 Task: Sort the products in the category "Danishes" by best match.
Action: Mouse moved to (27, 93)
Screenshot: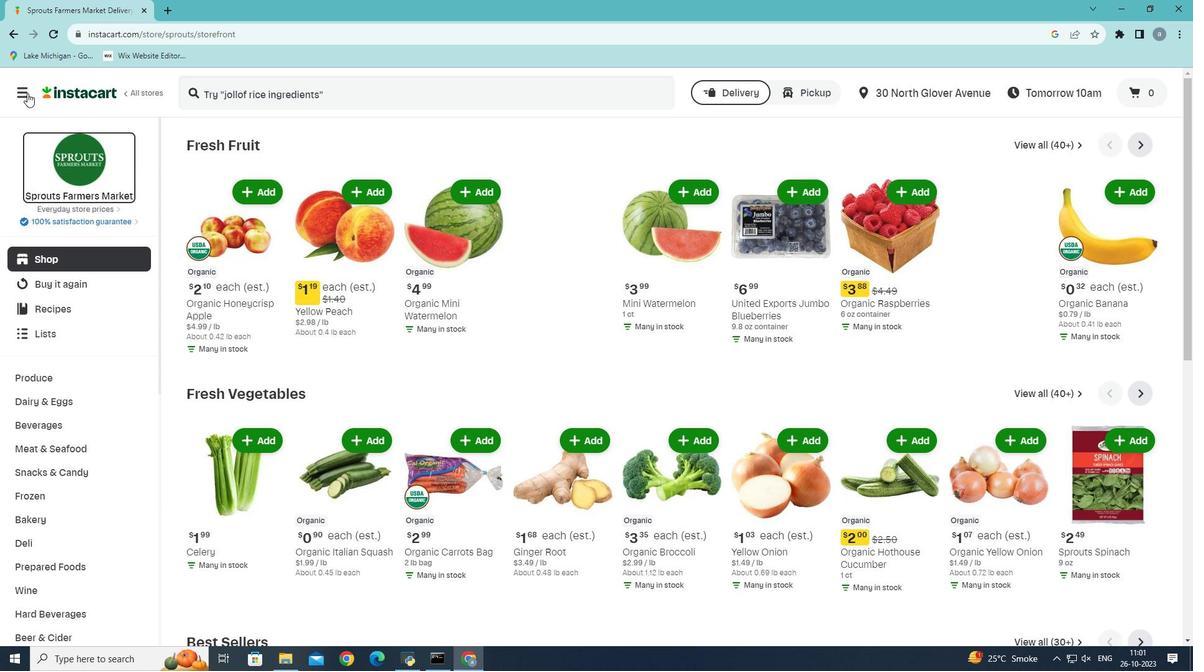
Action: Mouse pressed left at (27, 93)
Screenshot: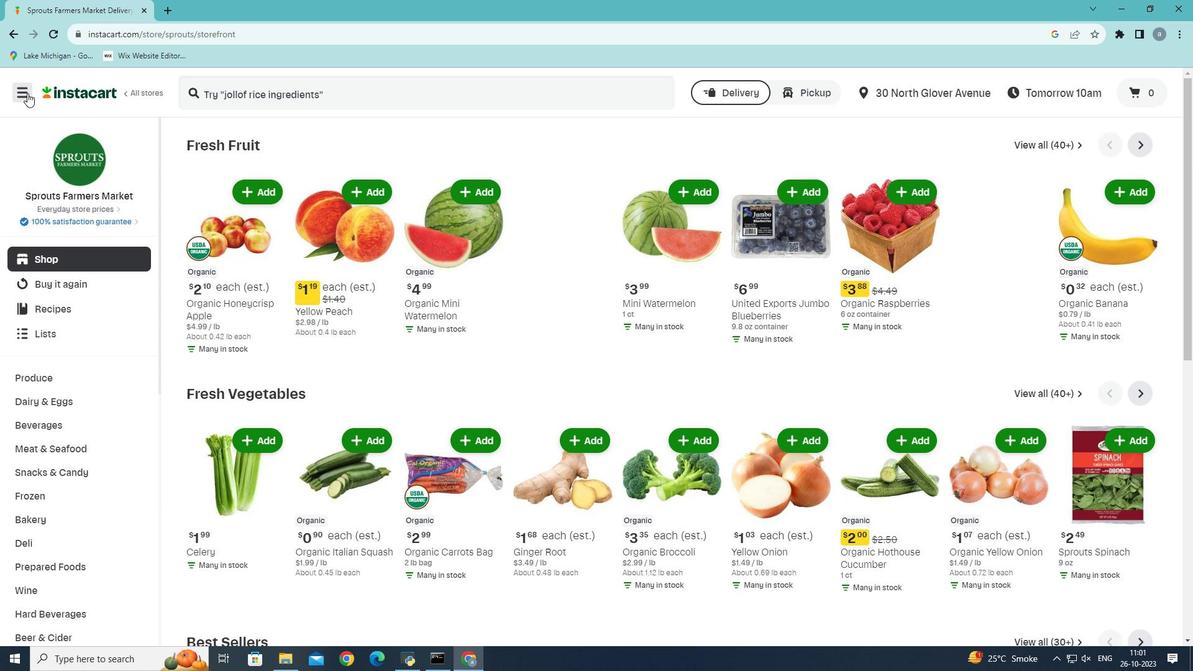 
Action: Mouse moved to (55, 361)
Screenshot: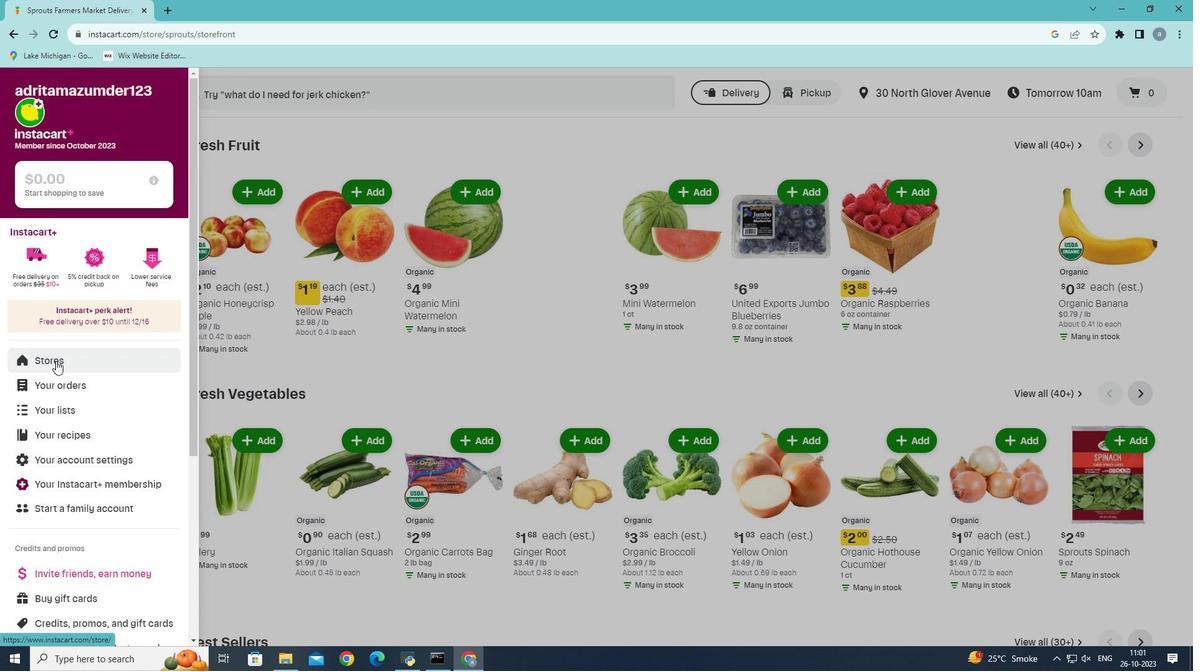 
Action: Mouse pressed left at (55, 361)
Screenshot: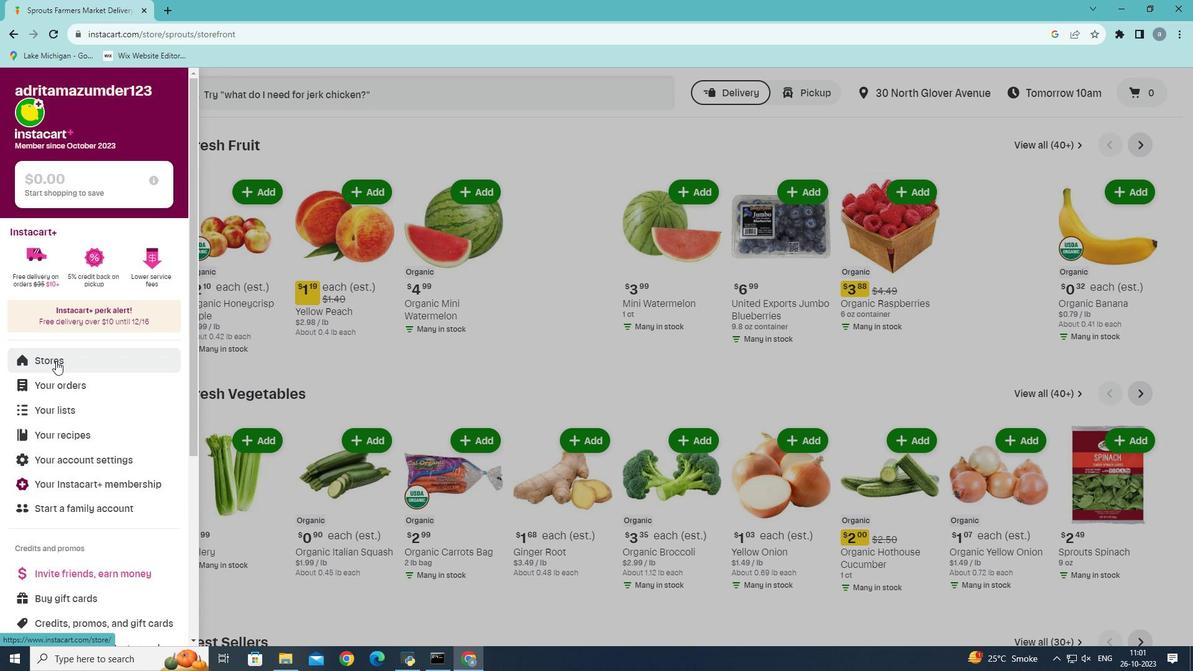 
Action: Mouse moved to (293, 135)
Screenshot: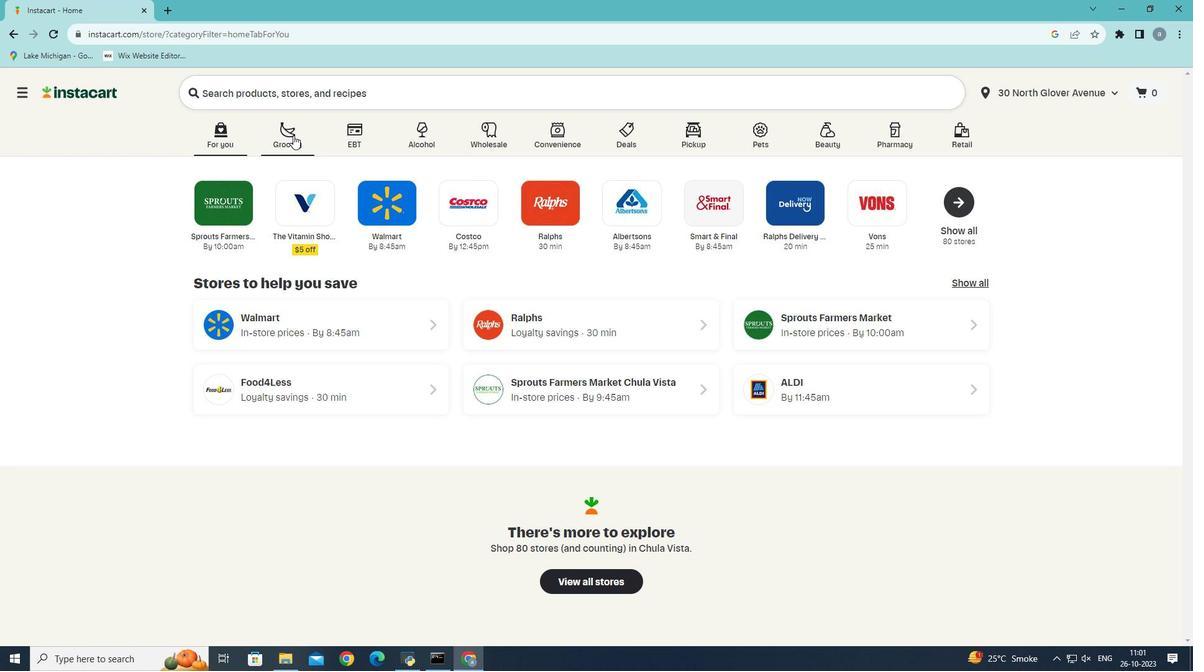 
Action: Mouse pressed left at (293, 135)
Screenshot: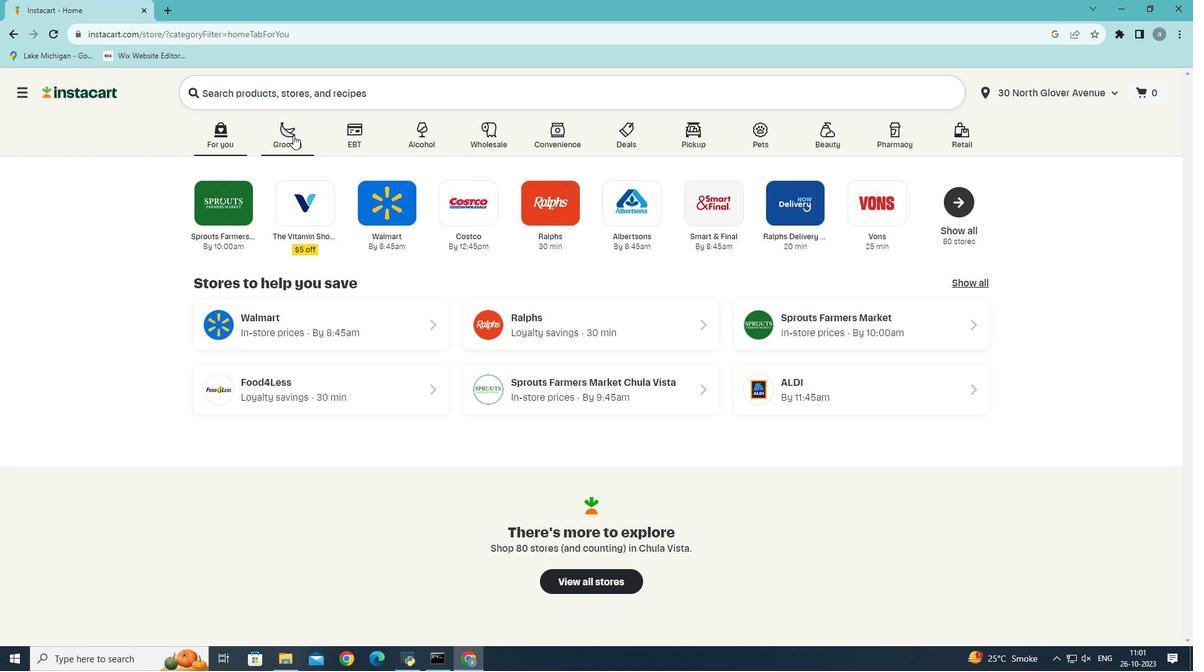 
Action: Mouse moved to (269, 374)
Screenshot: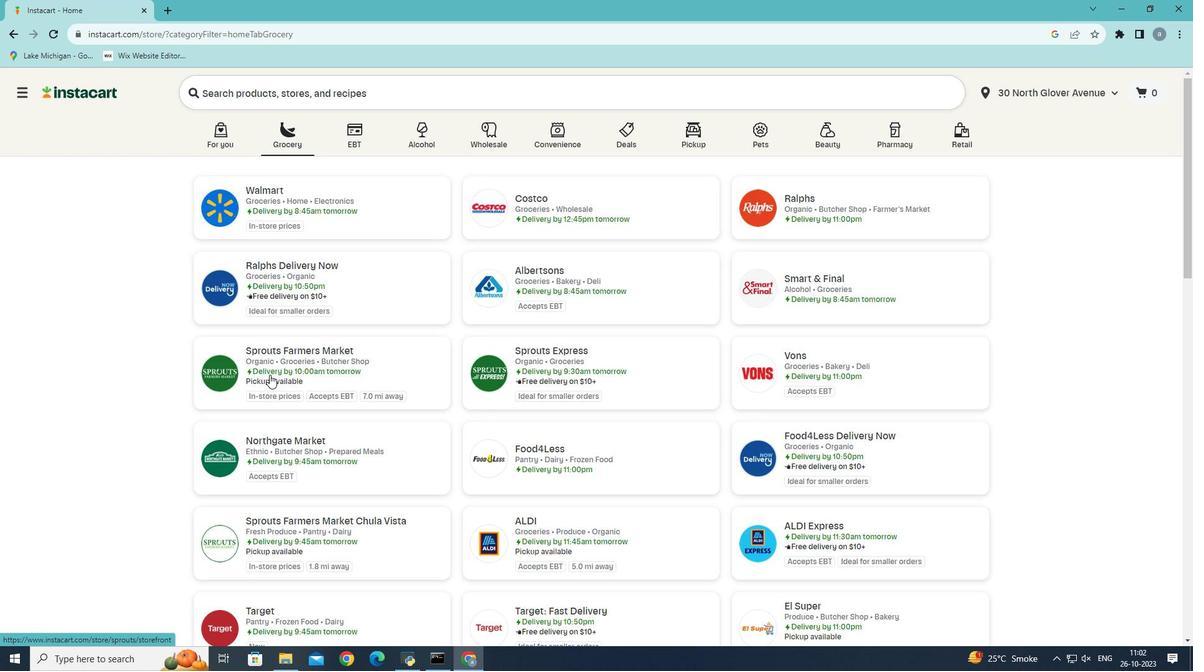 
Action: Mouse pressed left at (269, 374)
Screenshot: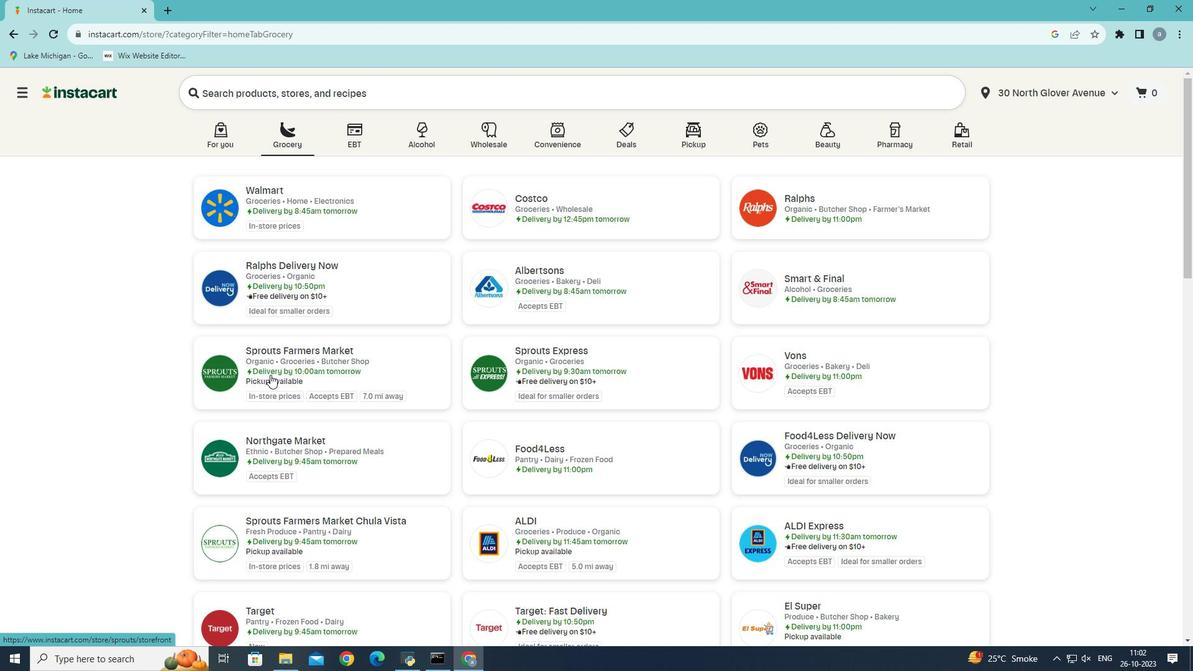 
Action: Mouse moved to (42, 519)
Screenshot: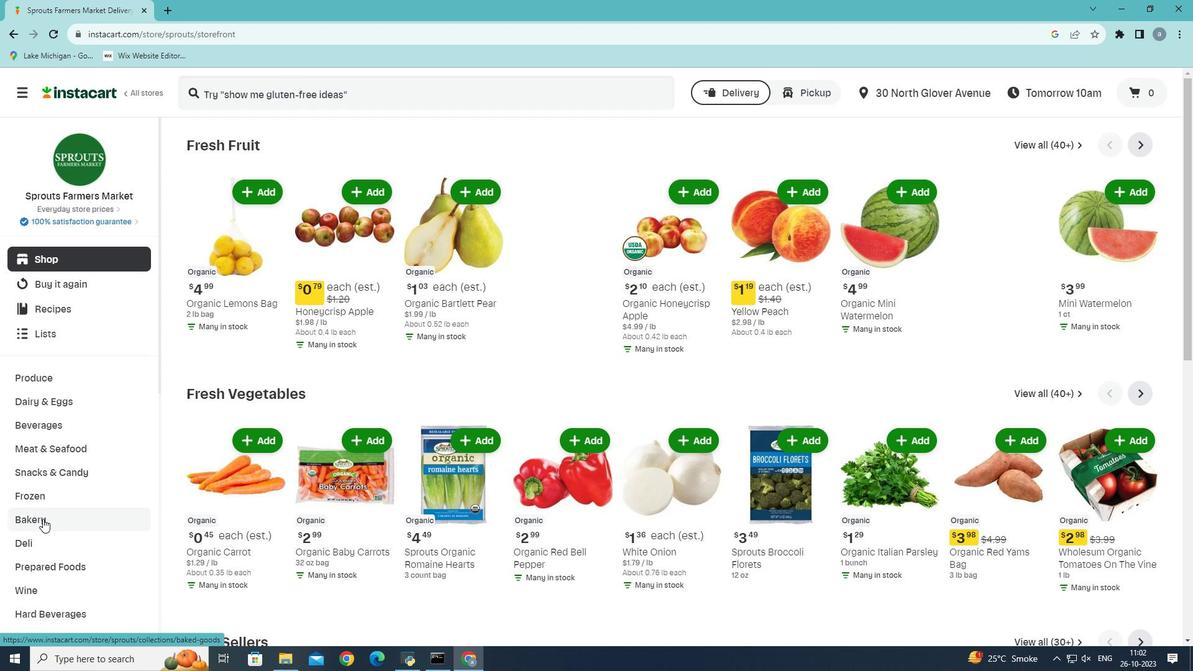 
Action: Mouse pressed left at (42, 519)
Screenshot: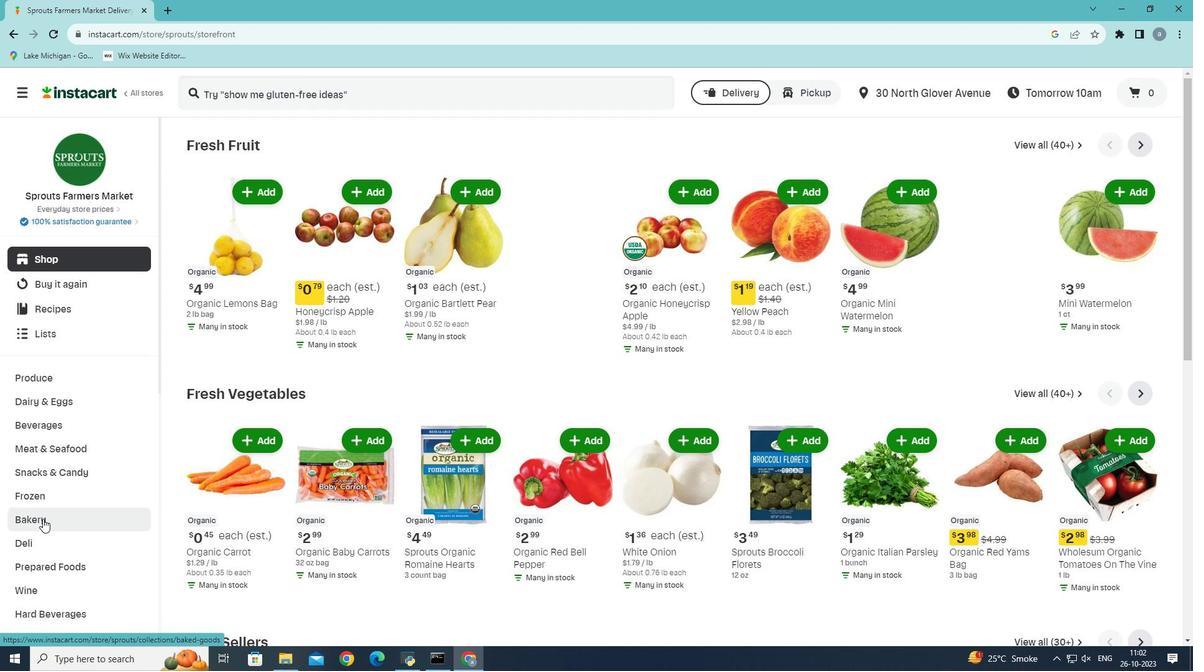 
Action: Mouse moved to (815, 172)
Screenshot: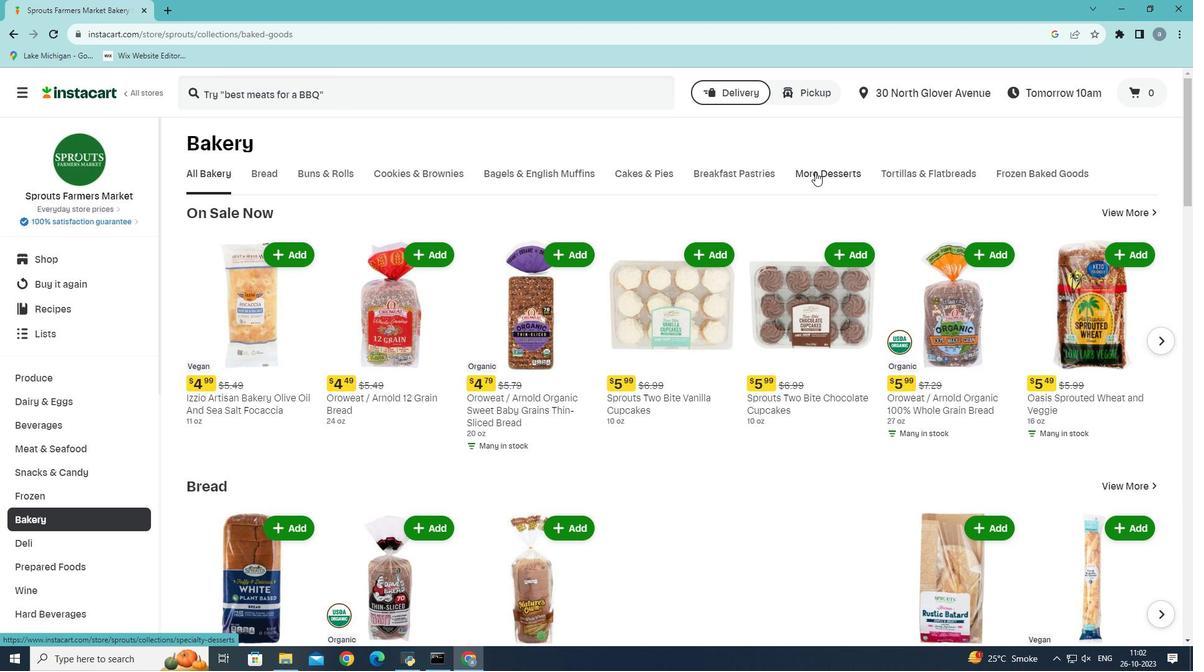 
Action: Mouse pressed left at (815, 172)
Screenshot: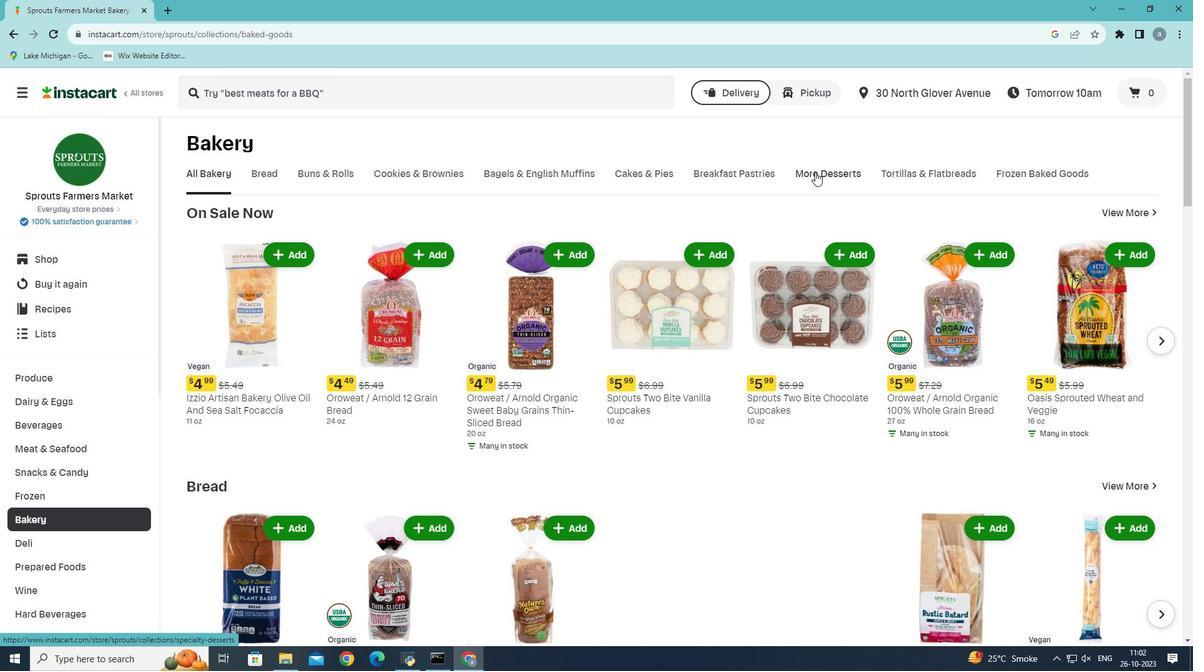 
Action: Mouse moved to (754, 177)
Screenshot: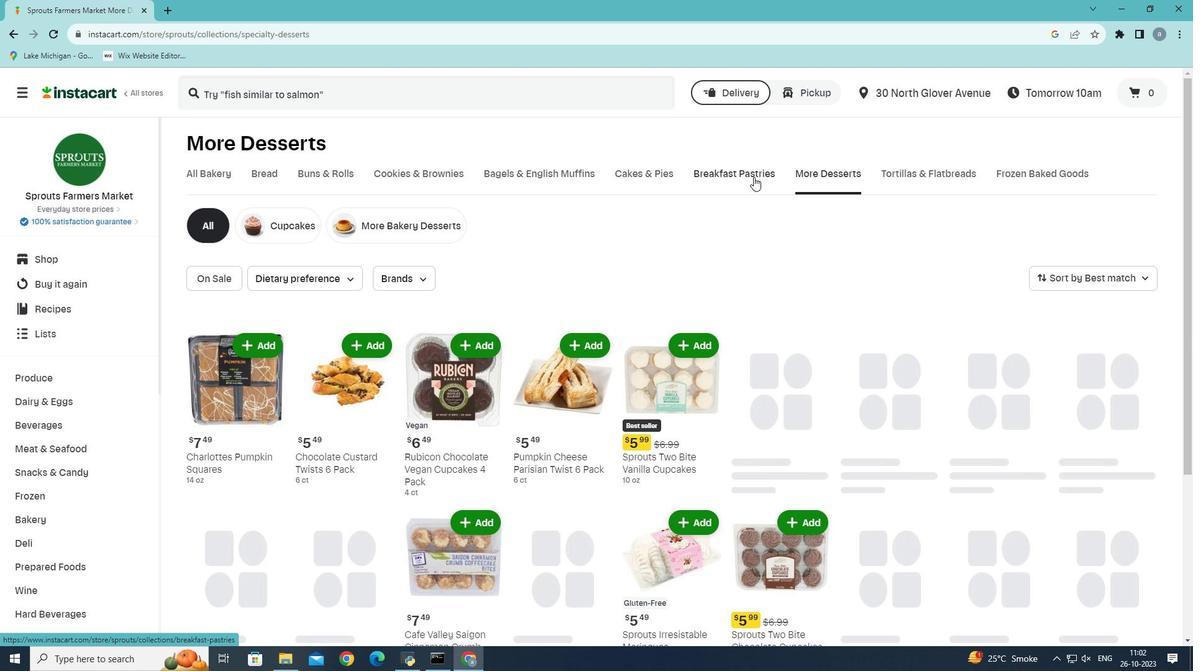 
Action: Mouse pressed left at (754, 177)
Screenshot: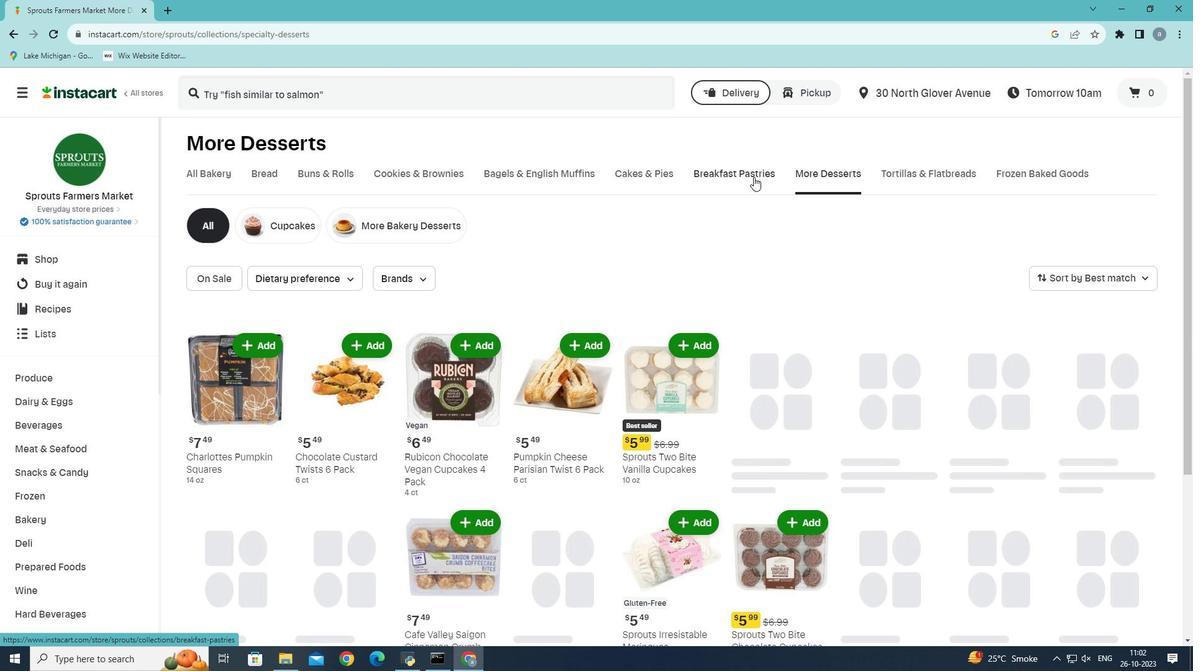 
Action: Mouse moved to (564, 228)
Screenshot: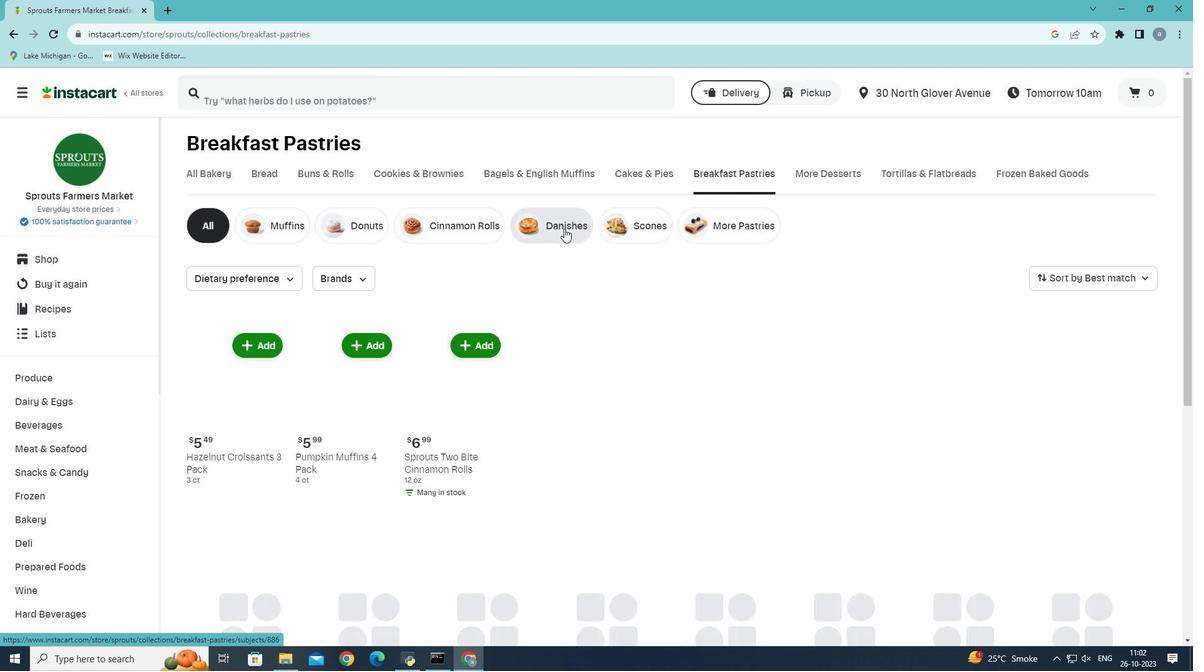 
Action: Mouse pressed left at (564, 228)
Screenshot: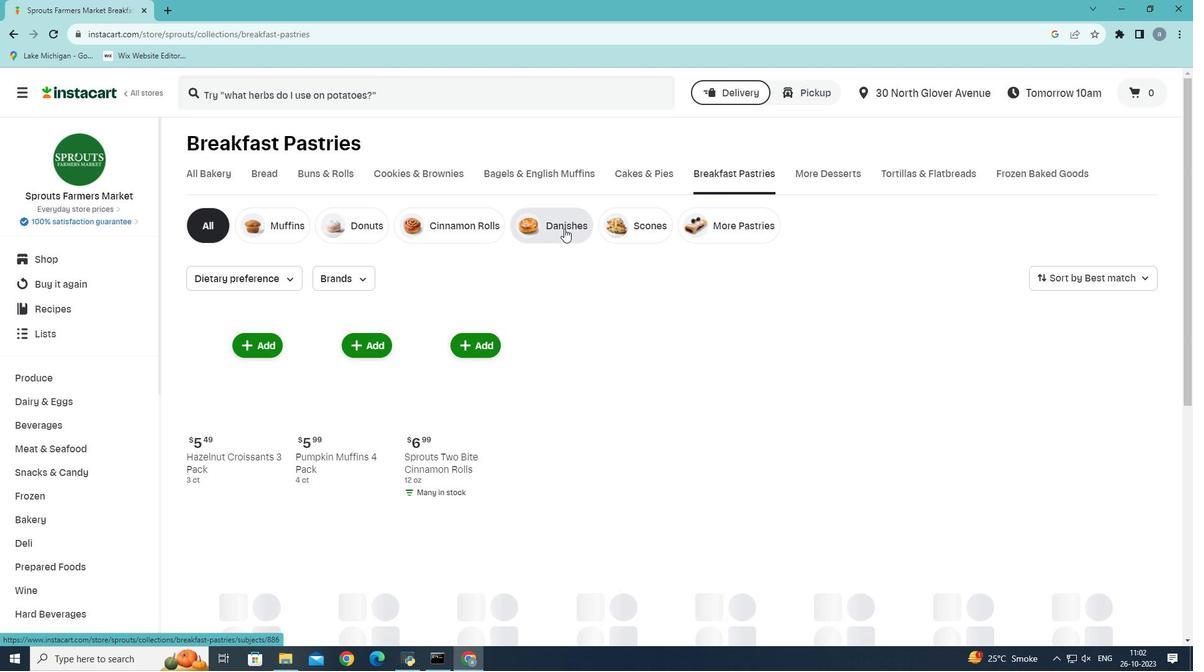 
Action: Mouse moved to (1153, 275)
Screenshot: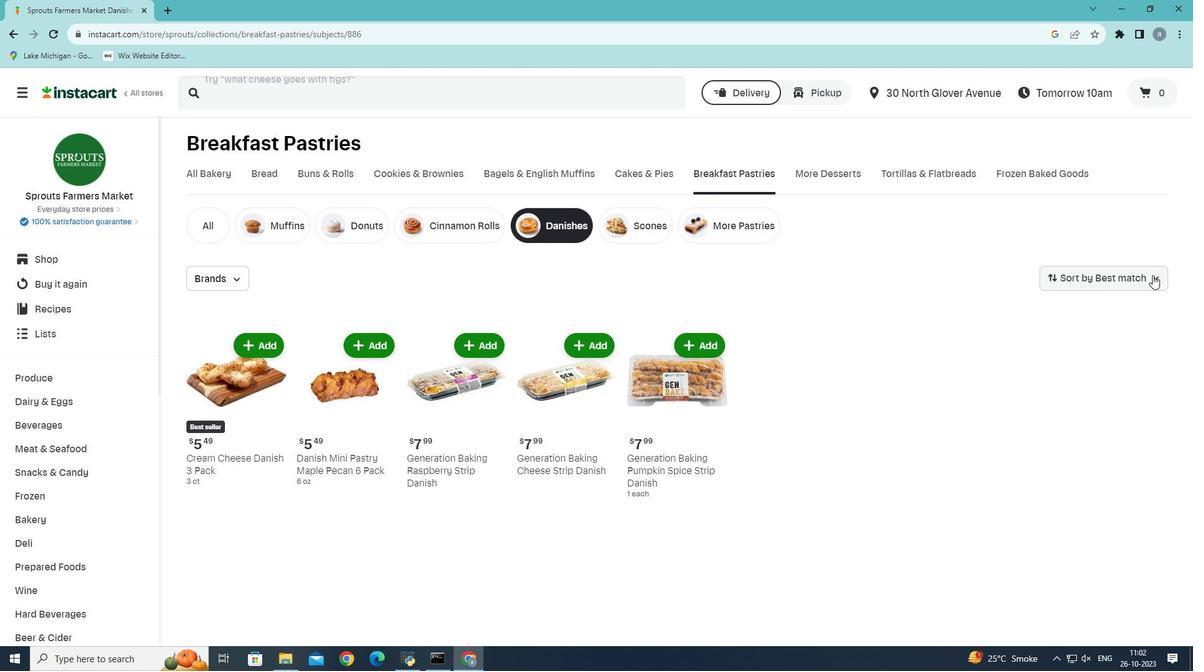
Action: Mouse pressed left at (1153, 275)
Screenshot: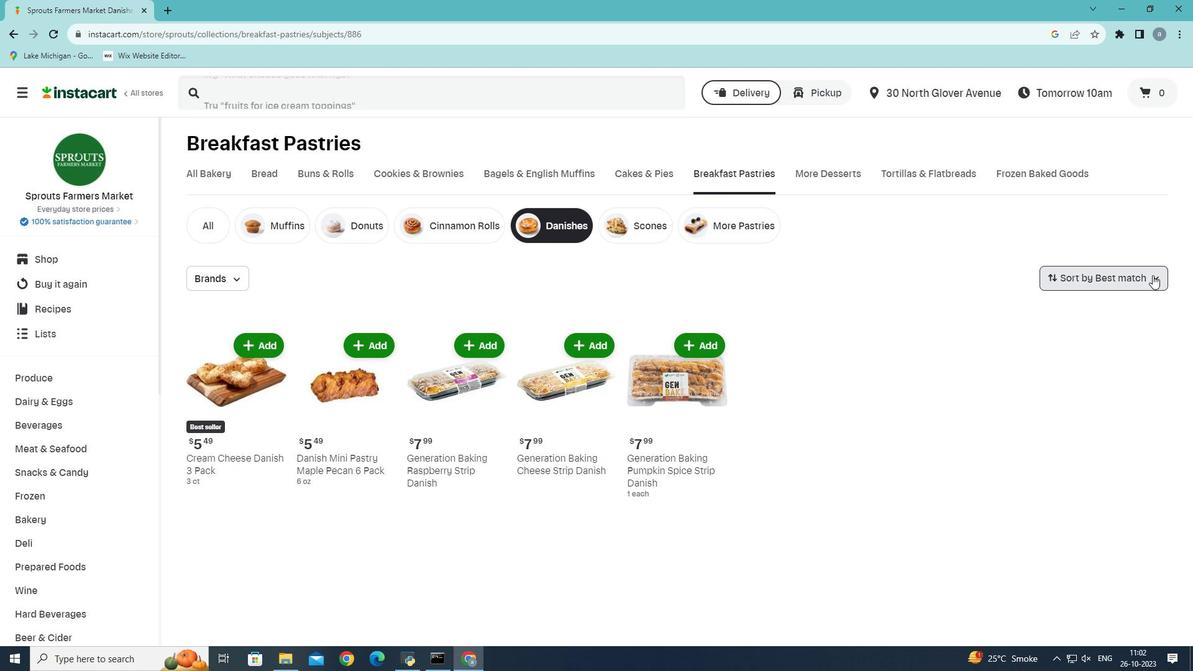 
Action: Mouse moved to (1090, 317)
Screenshot: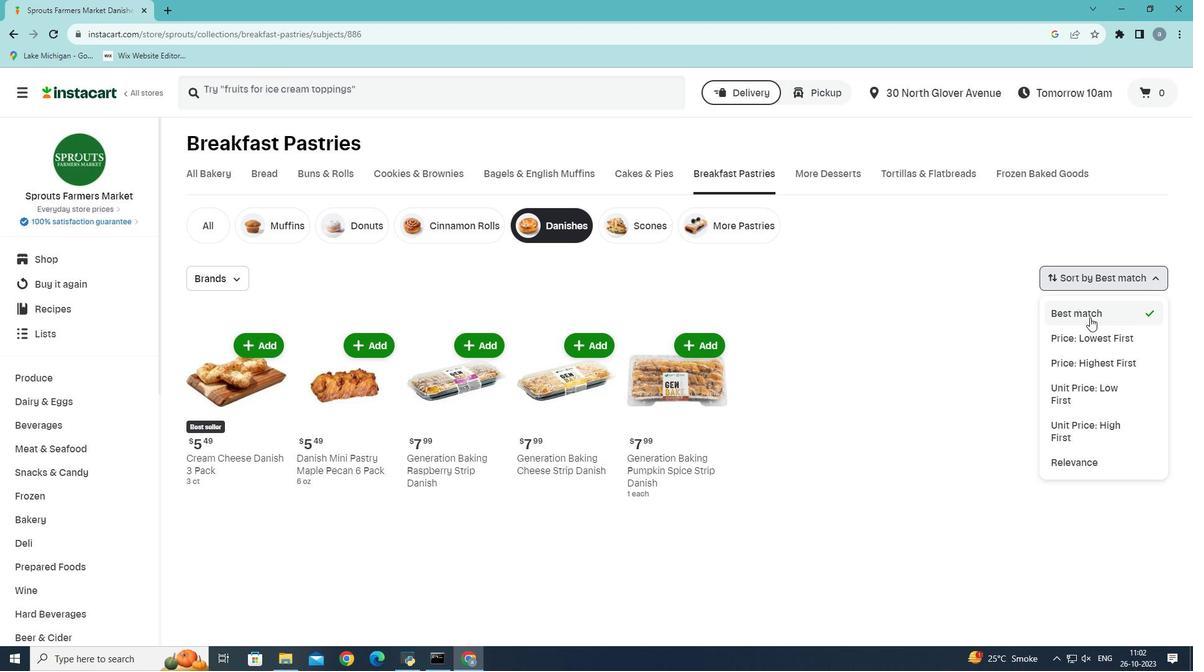 
Action: Mouse pressed left at (1090, 317)
Screenshot: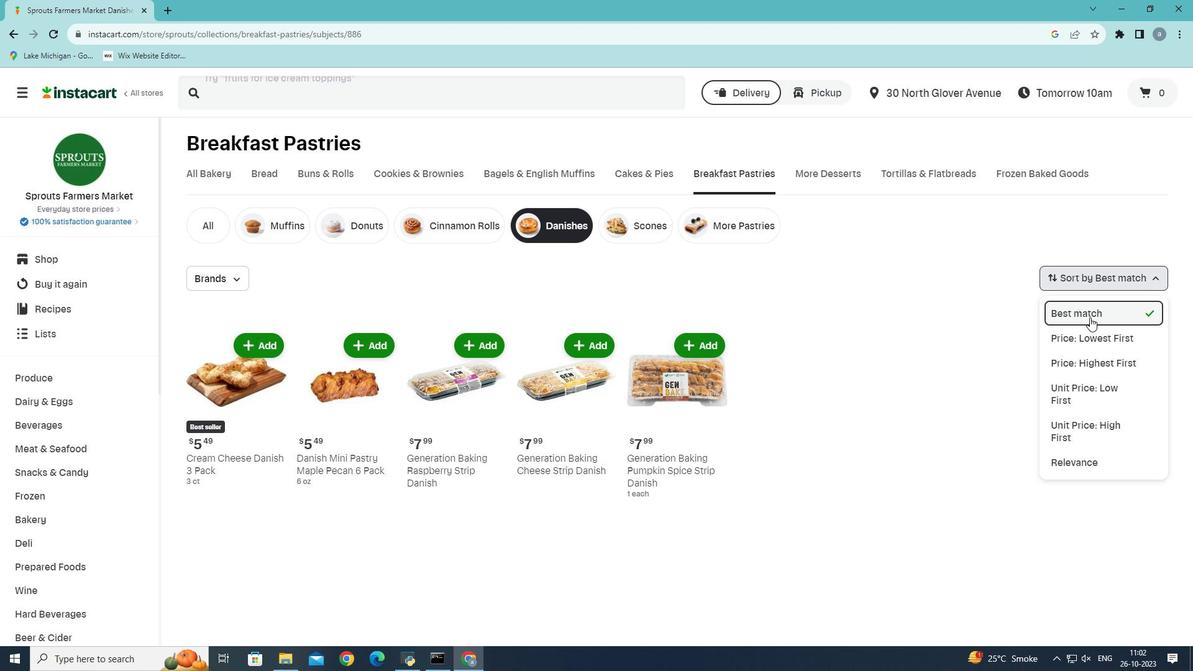 
Action: Mouse moved to (1087, 317)
Screenshot: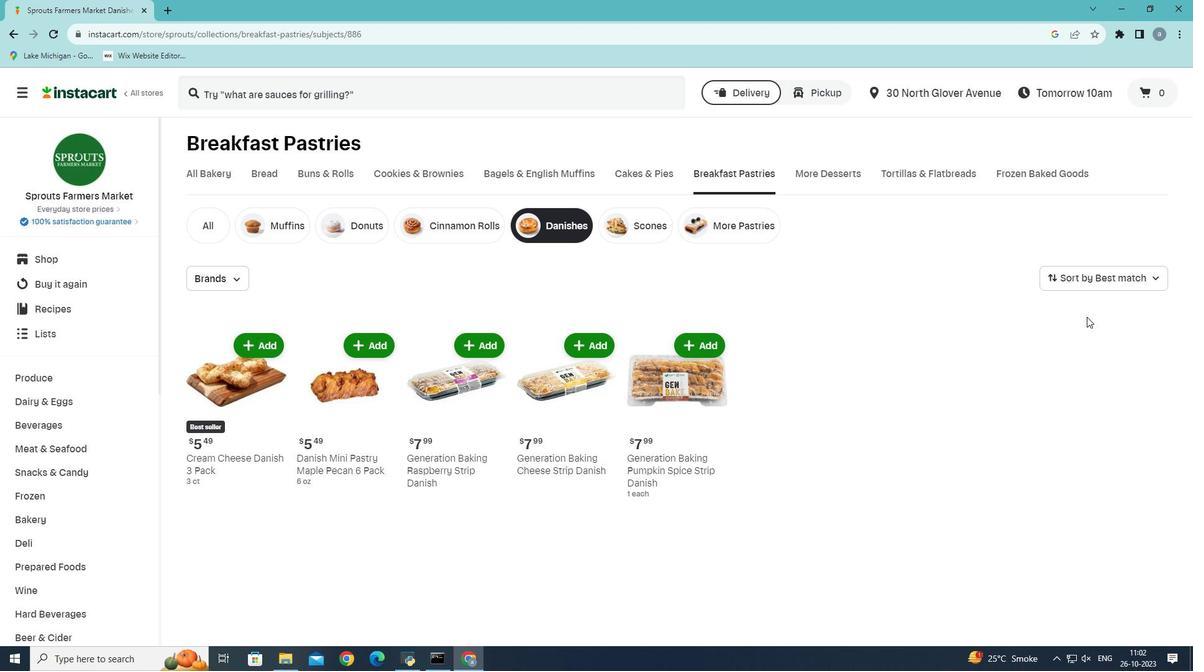 
